 Task: Use the Immersive Reader to view the email content.
Action: Mouse moved to (211, 28)
Screenshot: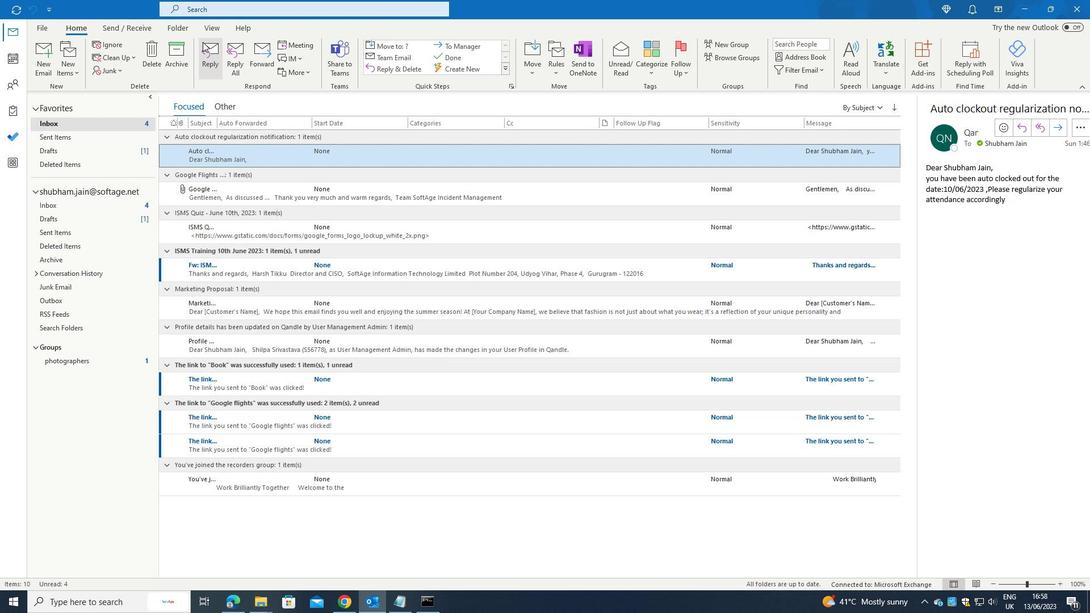 
Action: Mouse pressed left at (211, 28)
Screenshot: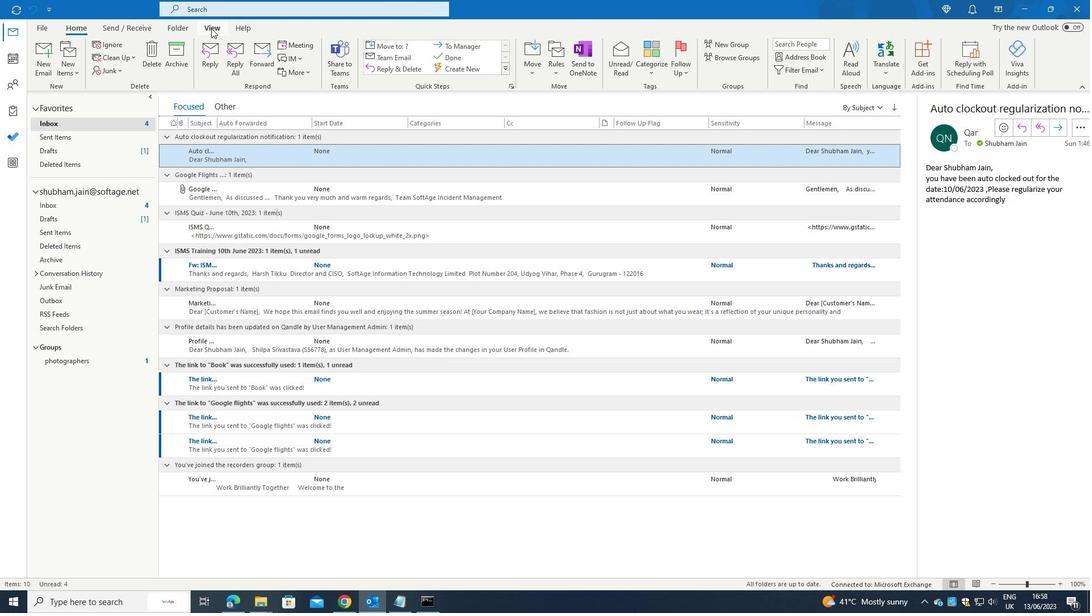 
Action: Mouse moved to (978, 61)
Screenshot: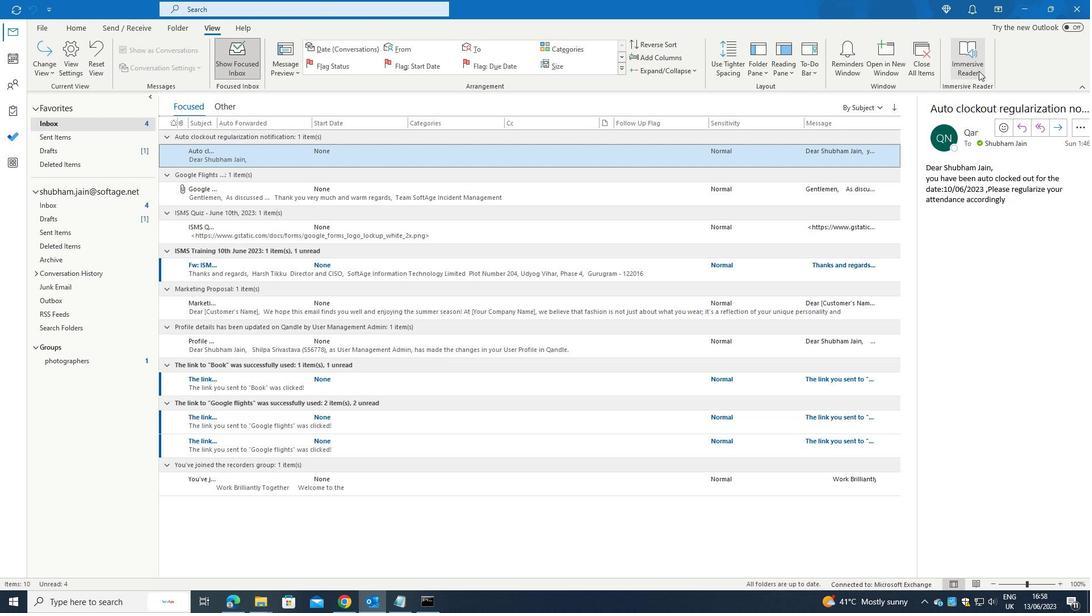 
Action: Mouse pressed left at (978, 61)
Screenshot: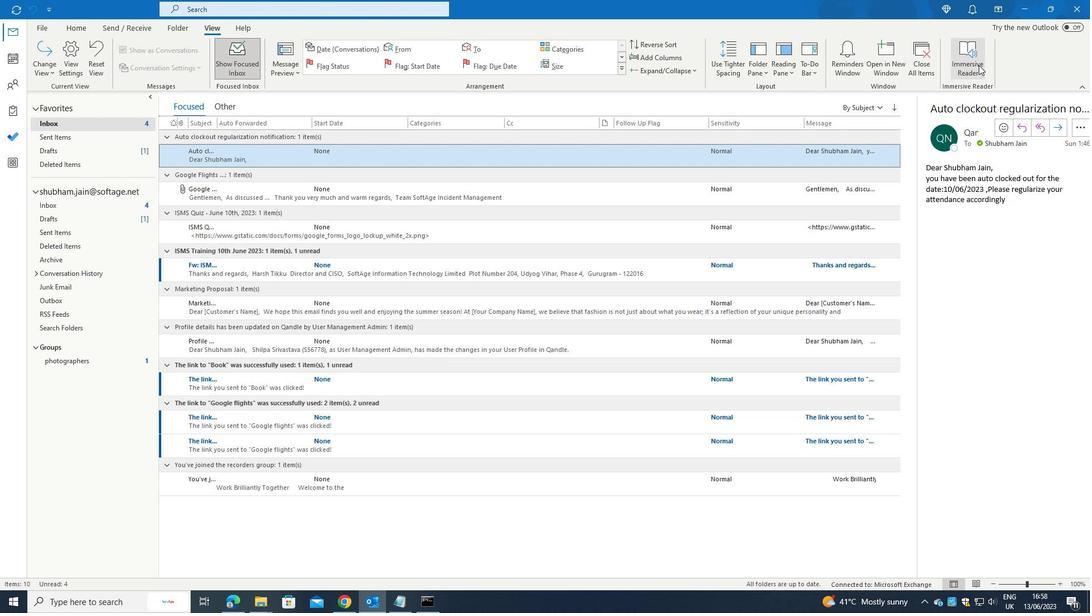 
Action: Mouse moved to (76, 65)
Screenshot: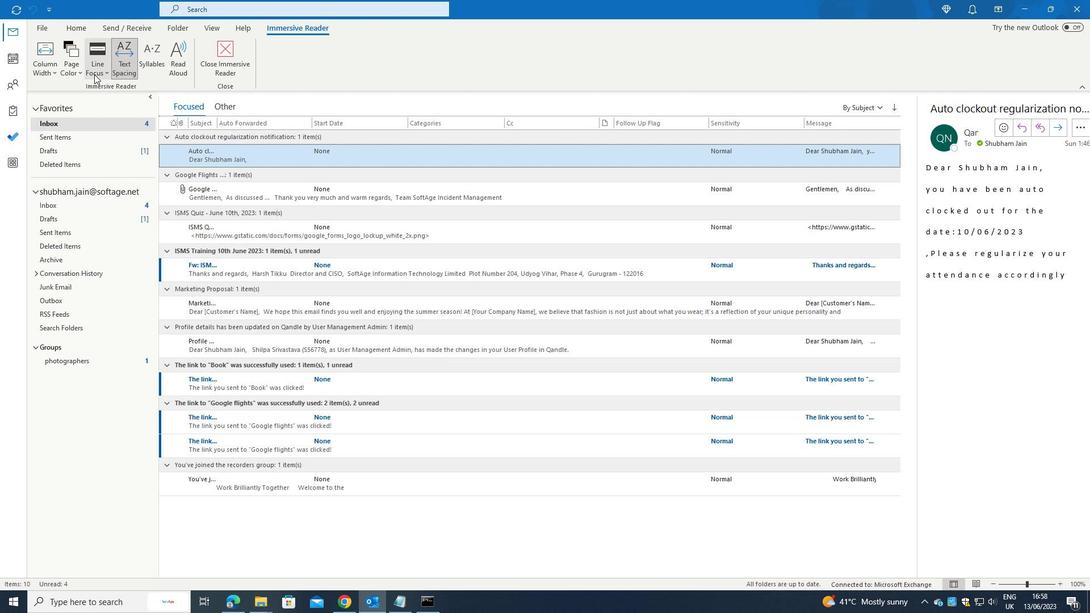 
Action: Mouse pressed left at (76, 65)
Screenshot: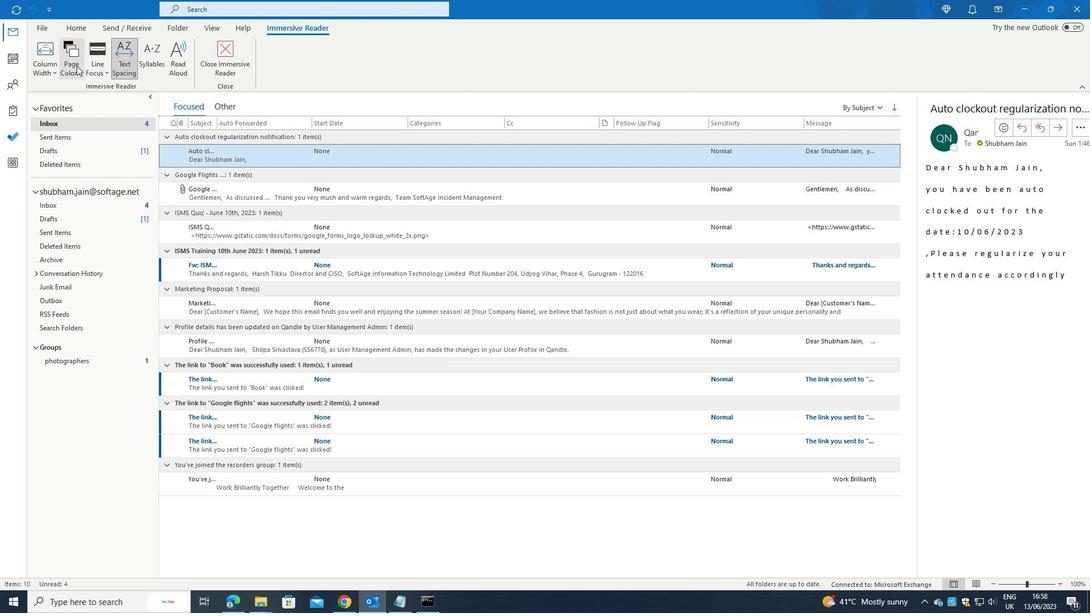 
Action: Mouse moved to (119, 119)
Screenshot: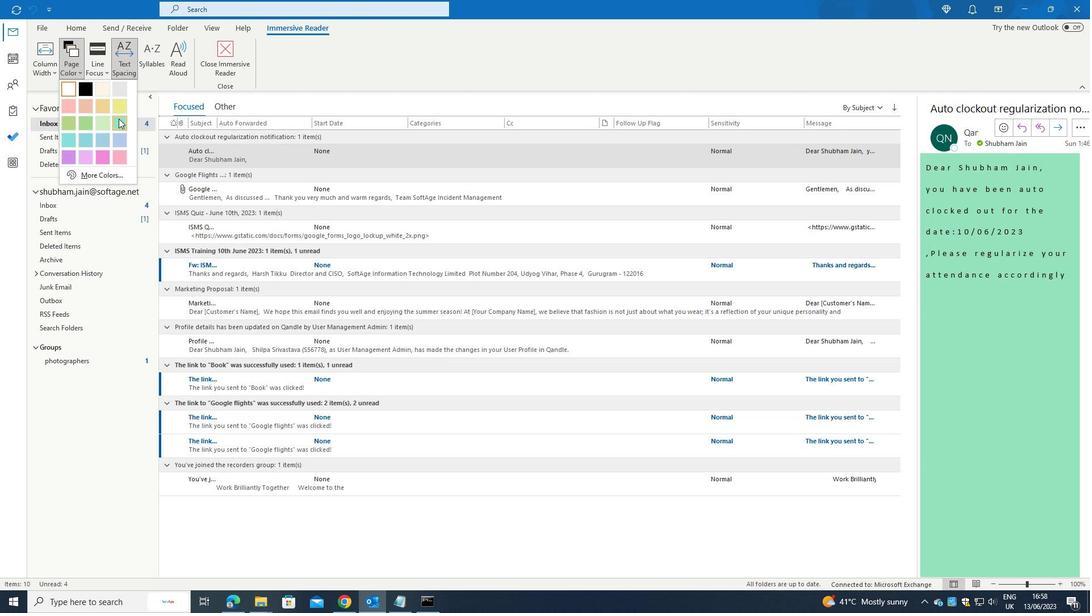 
Action: Mouse pressed left at (119, 119)
Screenshot: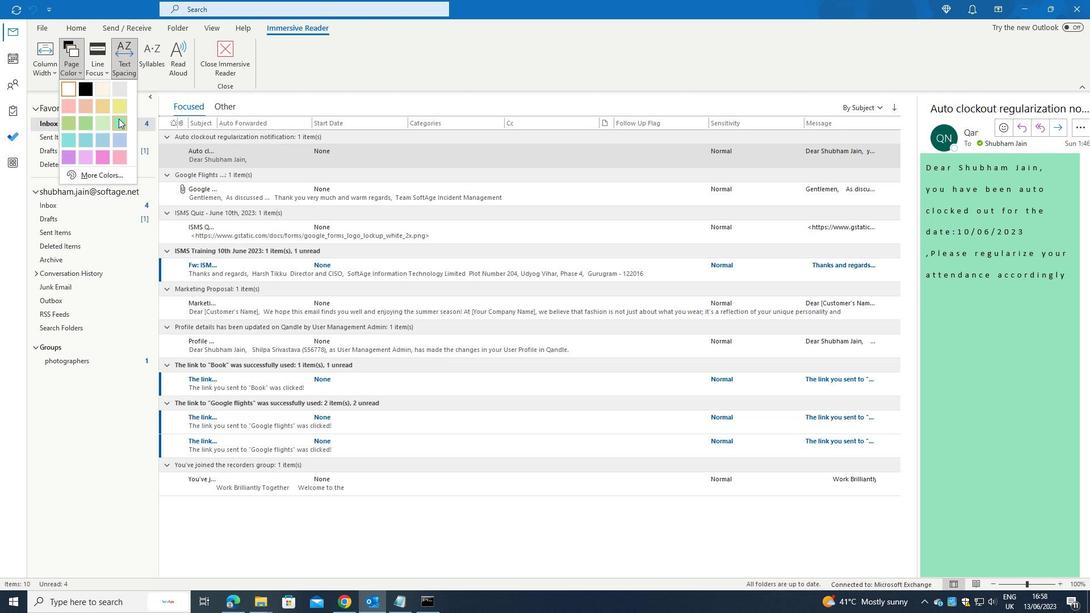 
